 Task: Create in the project ZirconTech and in the Backlog issue 'Implement a new cloud-based fleet management system for a company with advanced vehicle tracking and maintenance features' a child issue 'Big data model interpretability and fairness remediation', and assign it to team member softage.3@softage.net.
Action: Mouse moved to (844, 534)
Screenshot: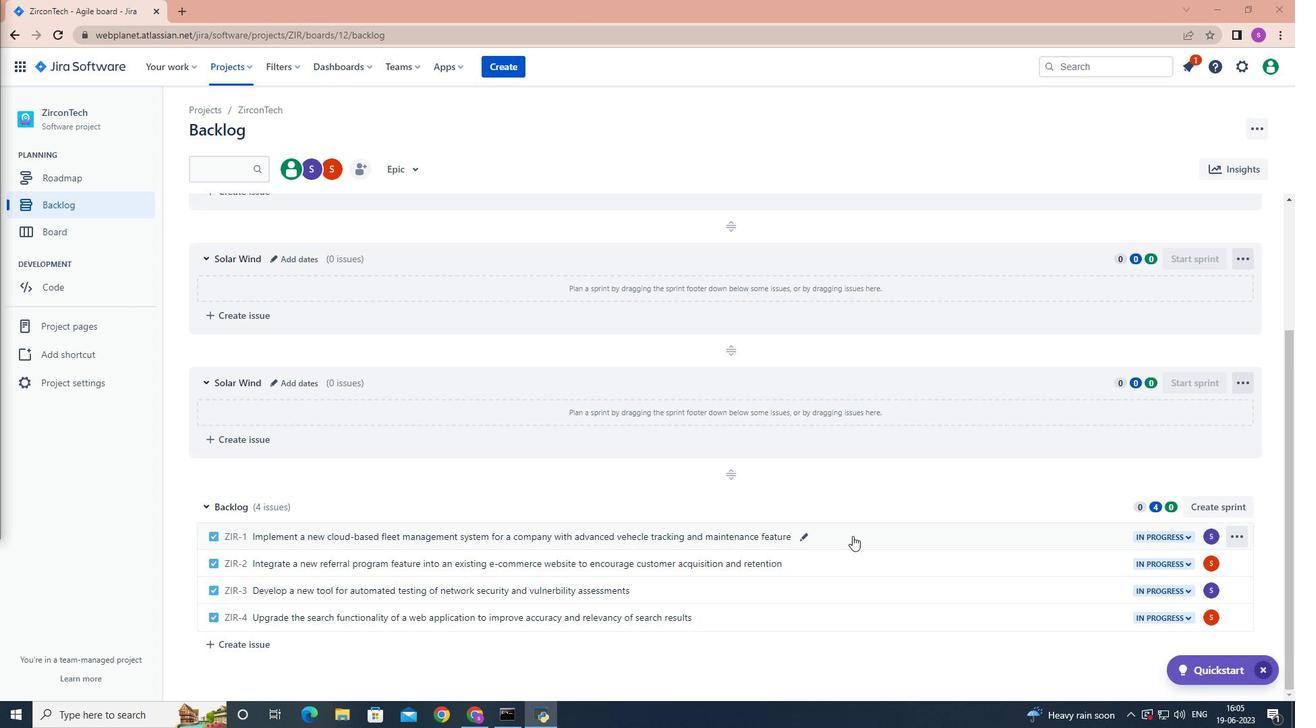
Action: Mouse pressed left at (844, 534)
Screenshot: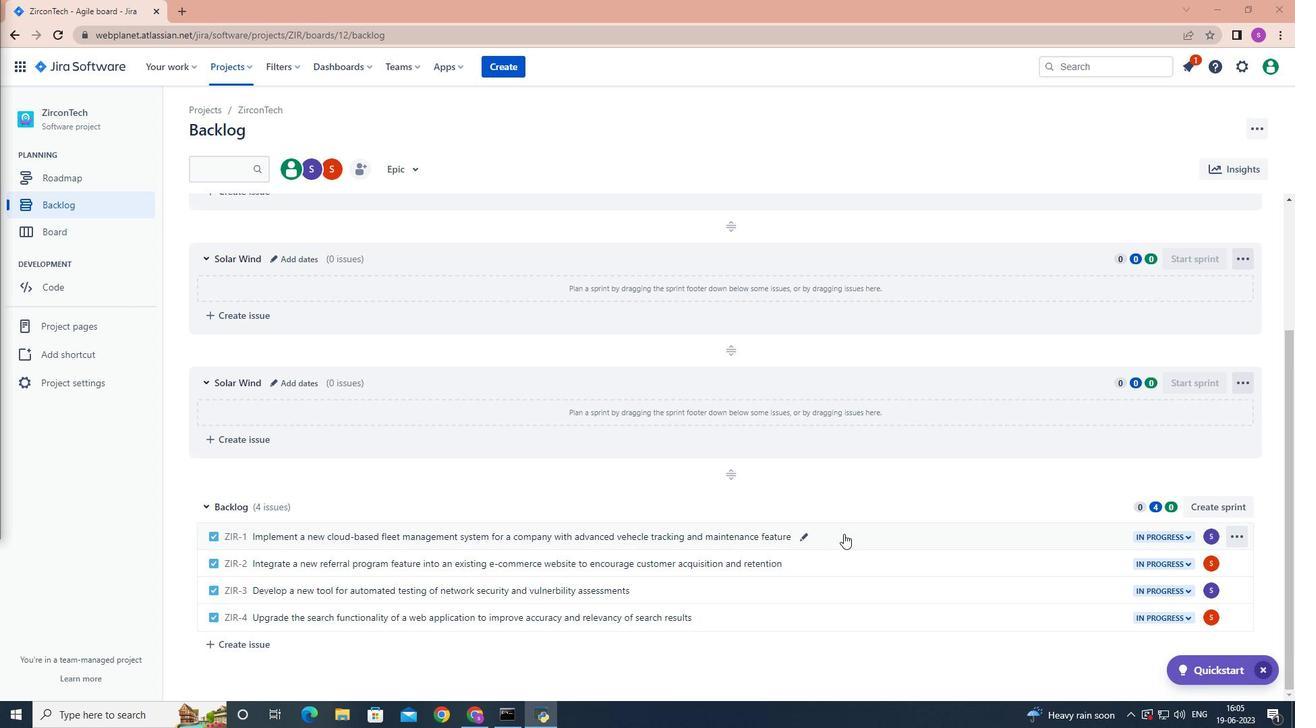 
Action: Mouse moved to (1054, 323)
Screenshot: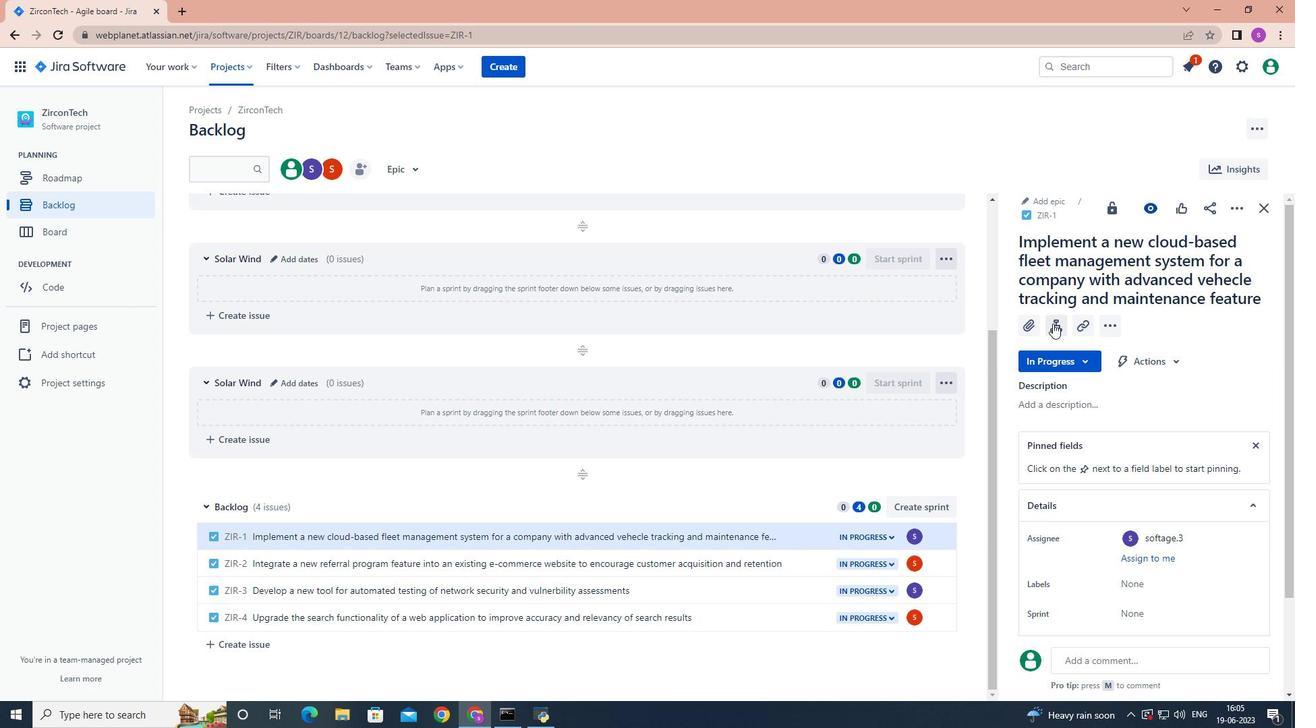 
Action: Mouse pressed left at (1054, 323)
Screenshot: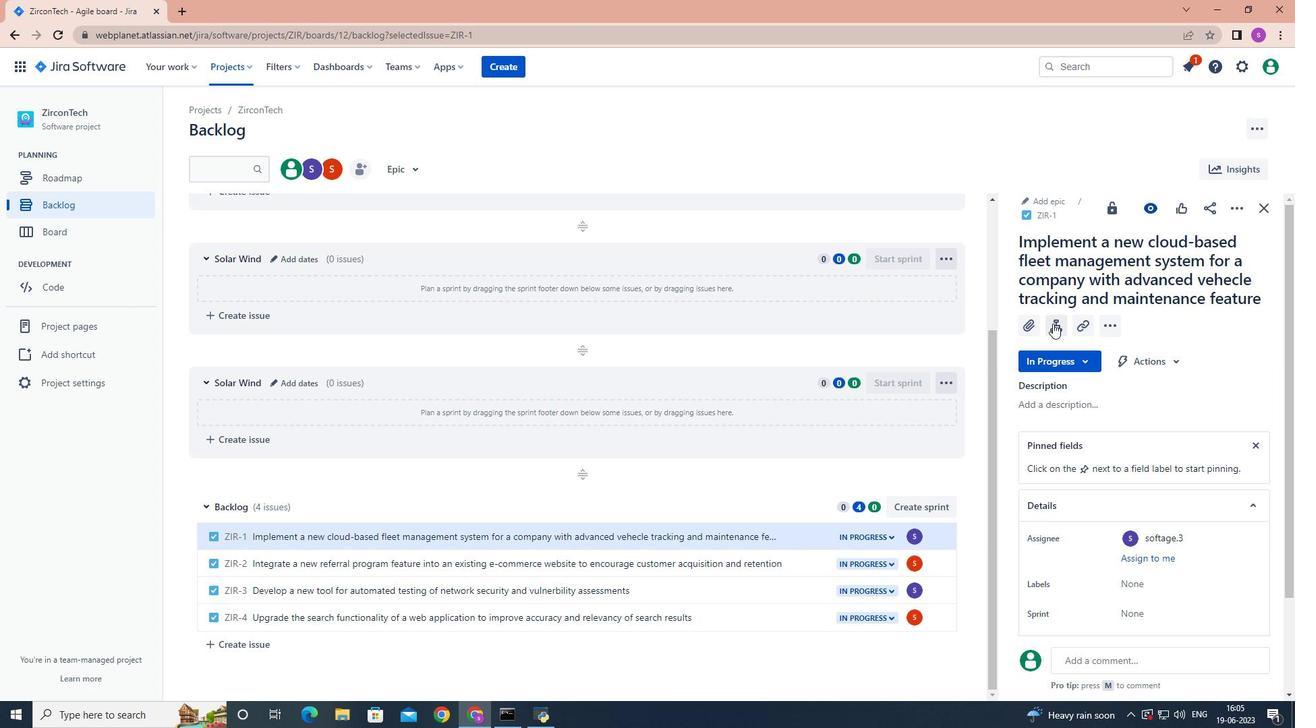 
Action: Mouse moved to (1055, 323)
Screenshot: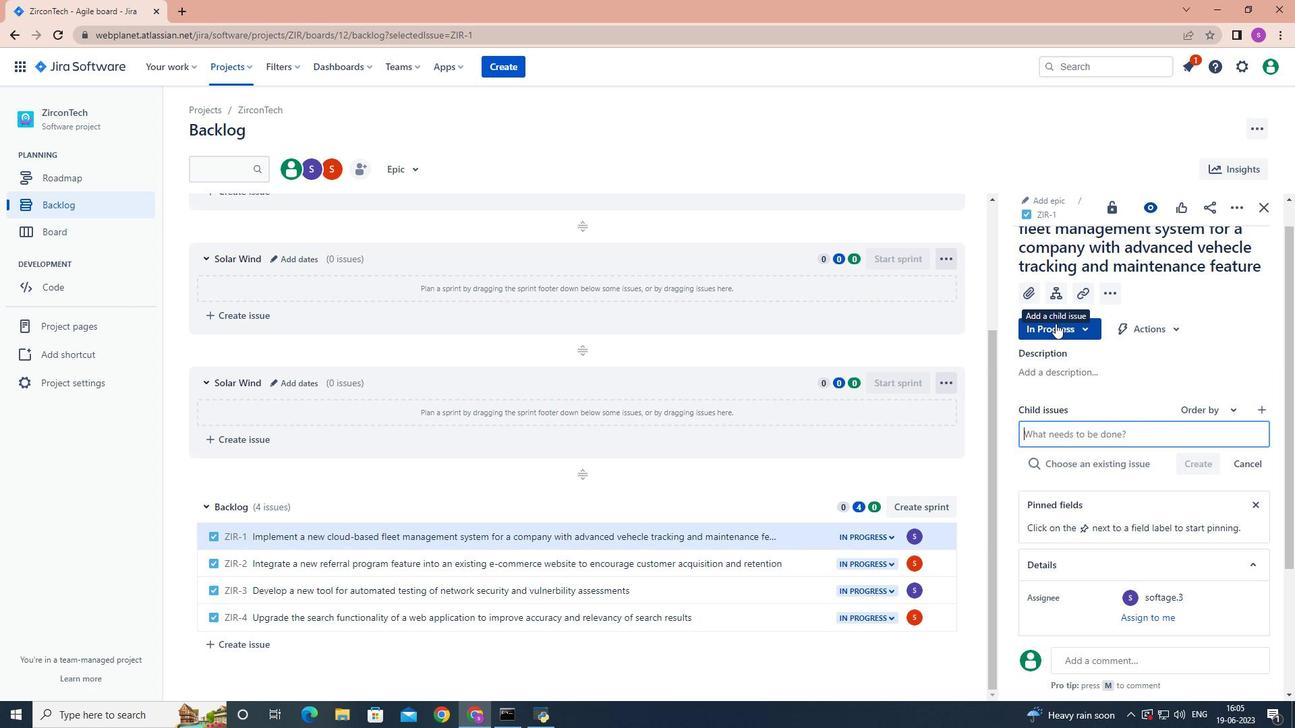 
Action: Key pressed <Key.shift>Big<Key.space>data<Key.space>model<Key.space>maintenance<Key.space>features<Key.backspace><Key.backspace><Key.backspace><Key.backspace><Key.backspace><Key.backspace><Key.backspace><Key.backspace><Key.backspace><Key.backspace><Key.backspace><Key.backspace><Key.backspace><Key.backspace><Key.backspace><Key.backspace><Key.backspace><Key.backspace><Key.backspace><Key.backspace>interpretability<Key.space>and<Key.space>fairness<Key.space>remediation<Key.enter>
Screenshot: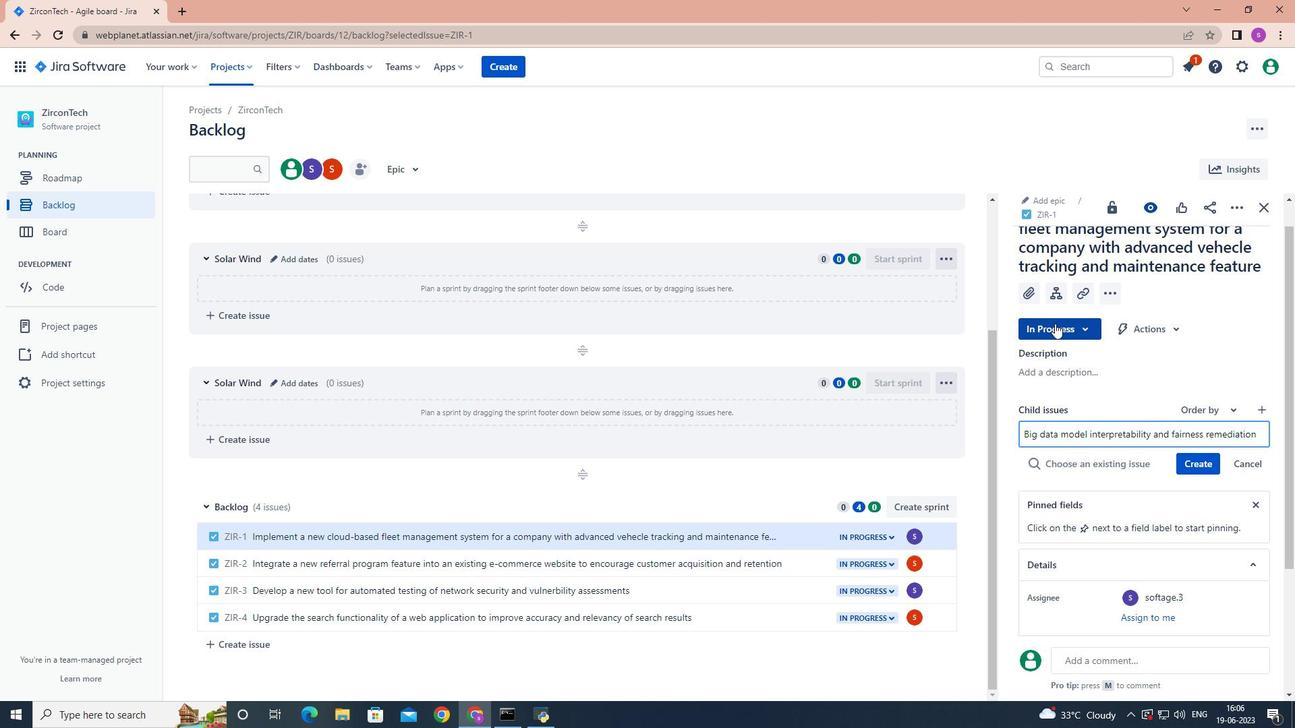 
Action: Mouse moved to (1206, 440)
Screenshot: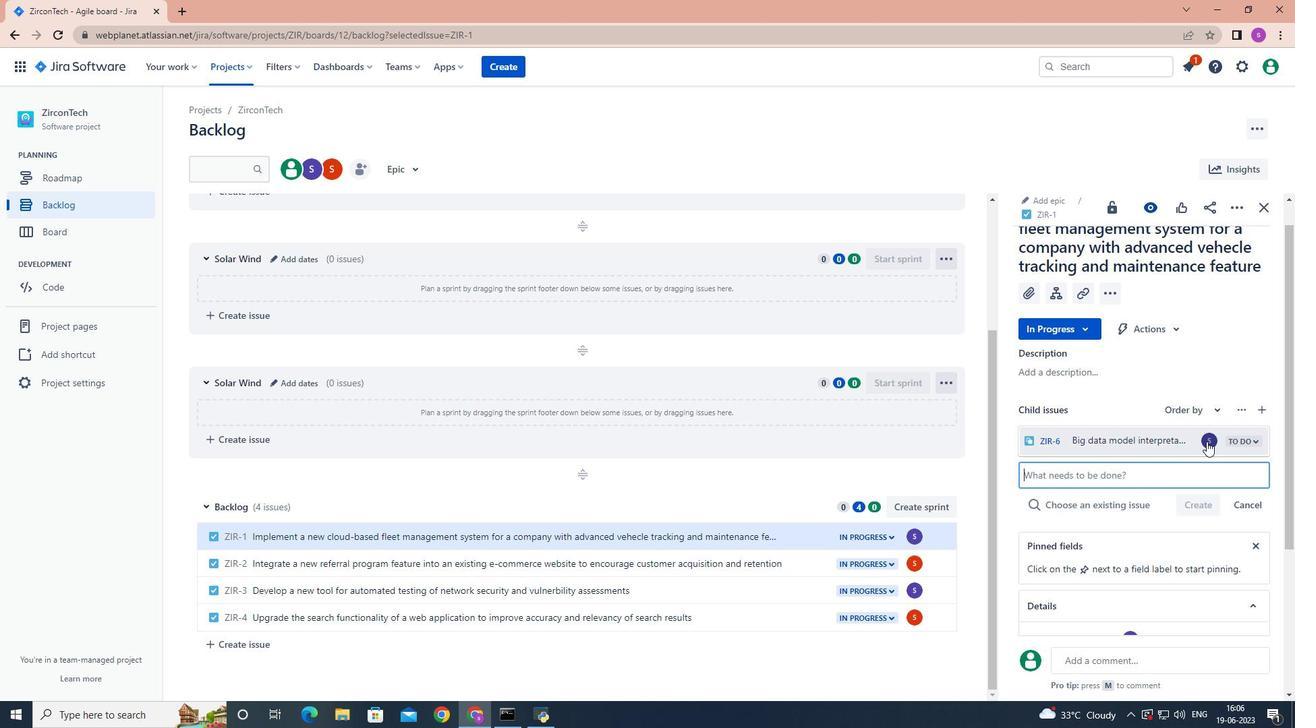 
Action: Mouse pressed left at (1206, 440)
Screenshot: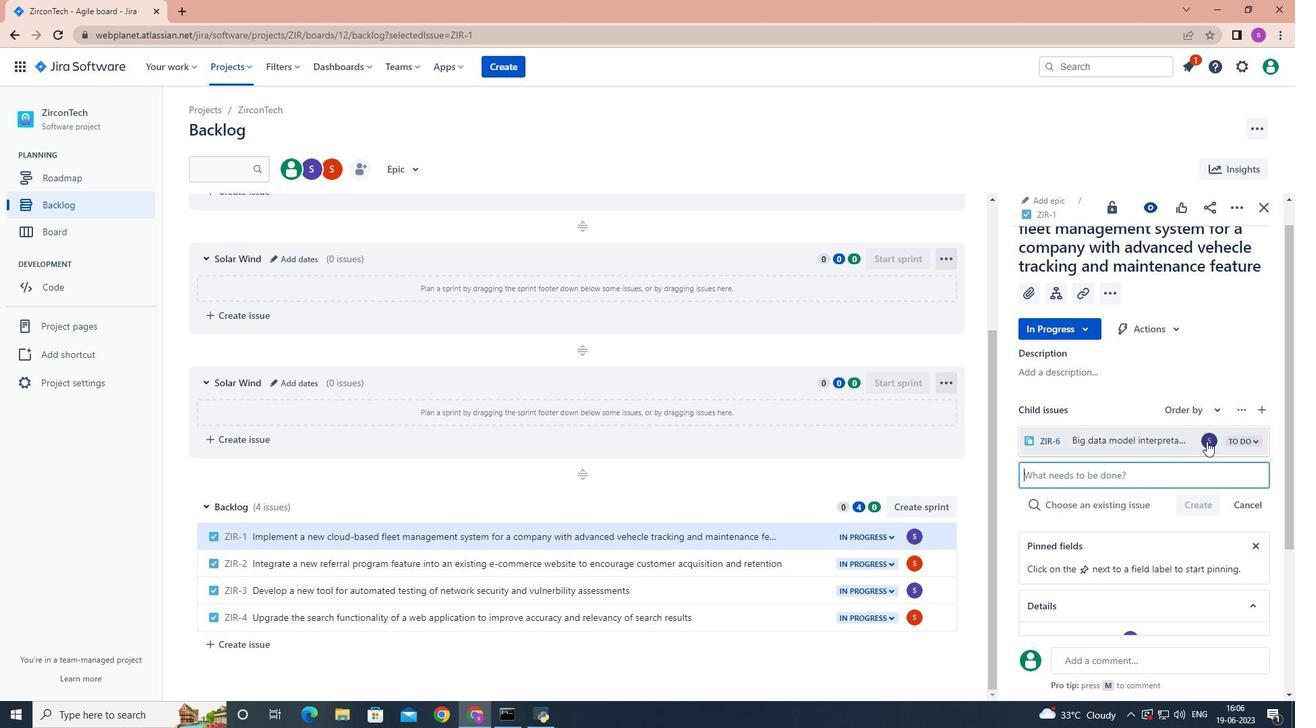 
Action: Mouse moved to (1171, 439)
Screenshot: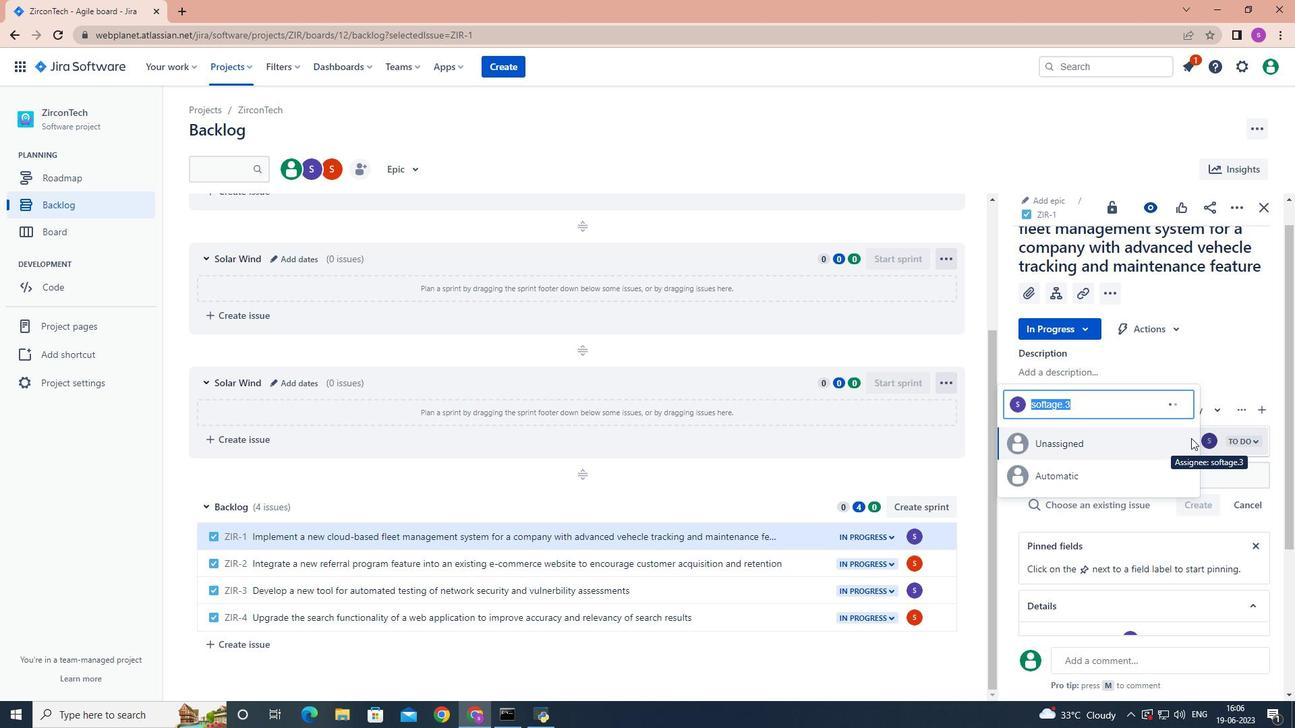 
Action: Key pressed softage.3
Screenshot: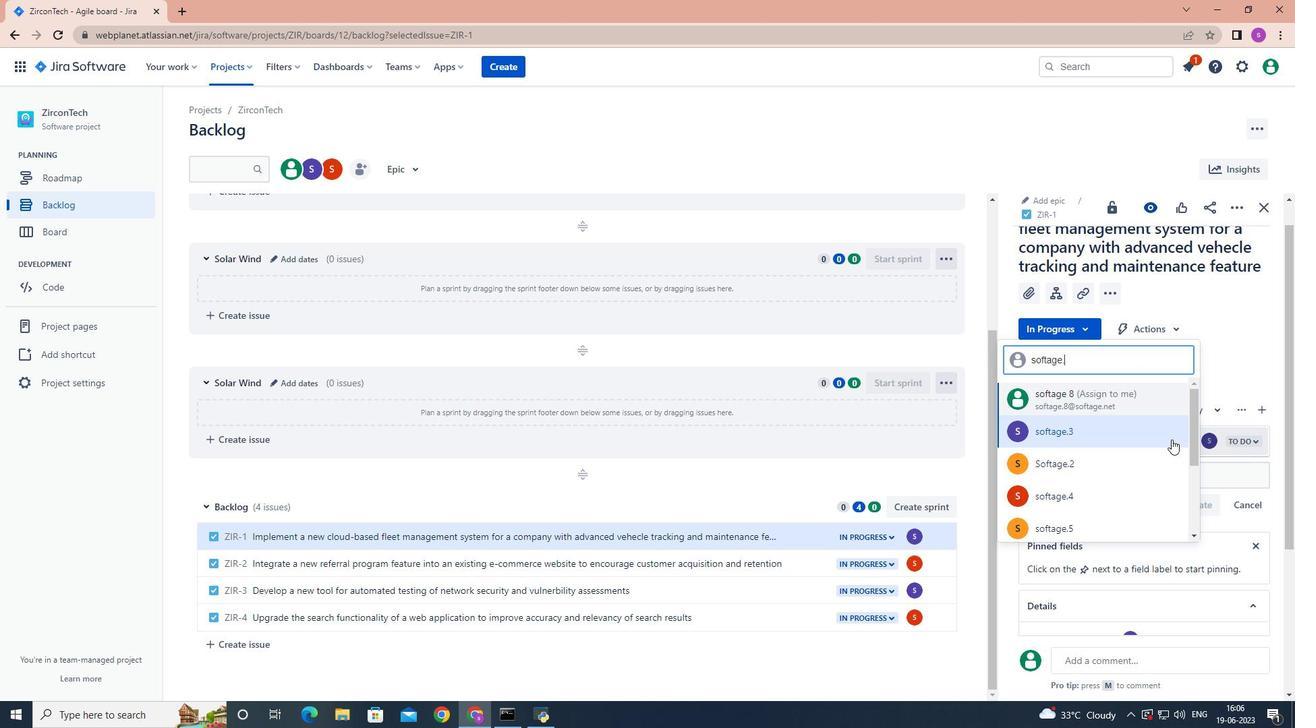 
Action: Mouse moved to (1092, 430)
Screenshot: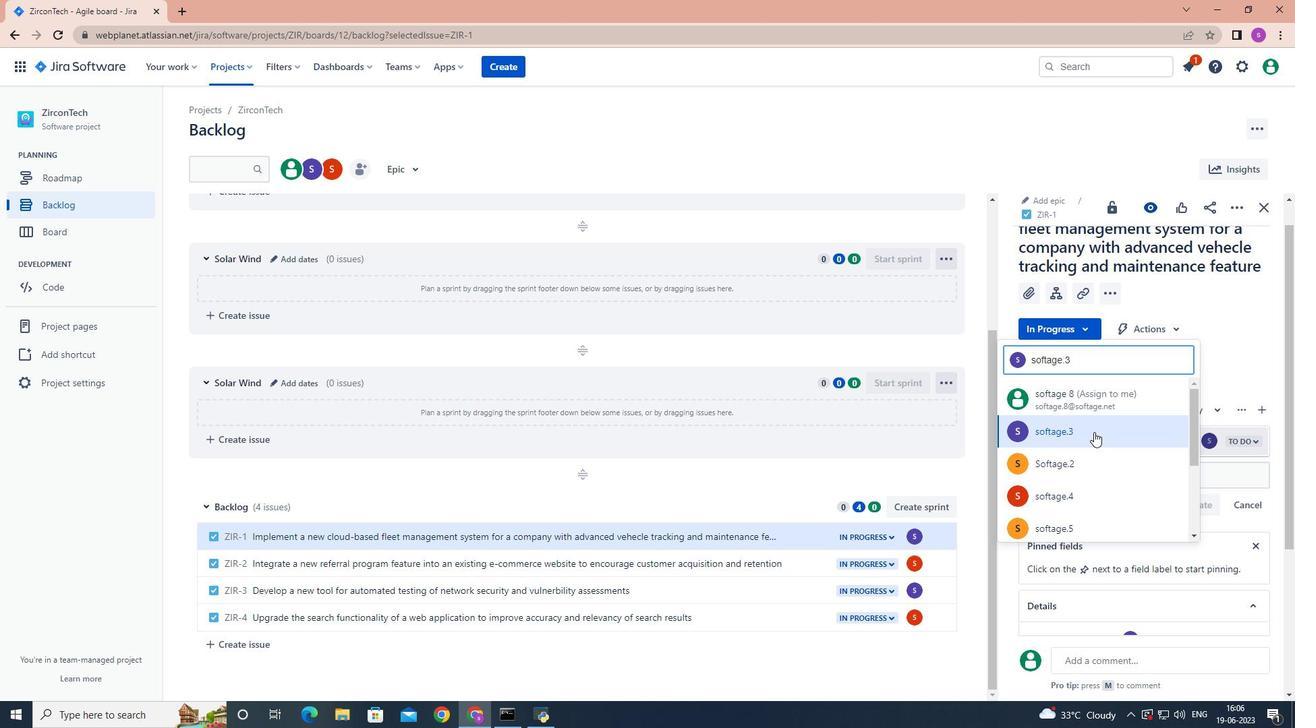 
Action: Mouse pressed left at (1092, 430)
Screenshot: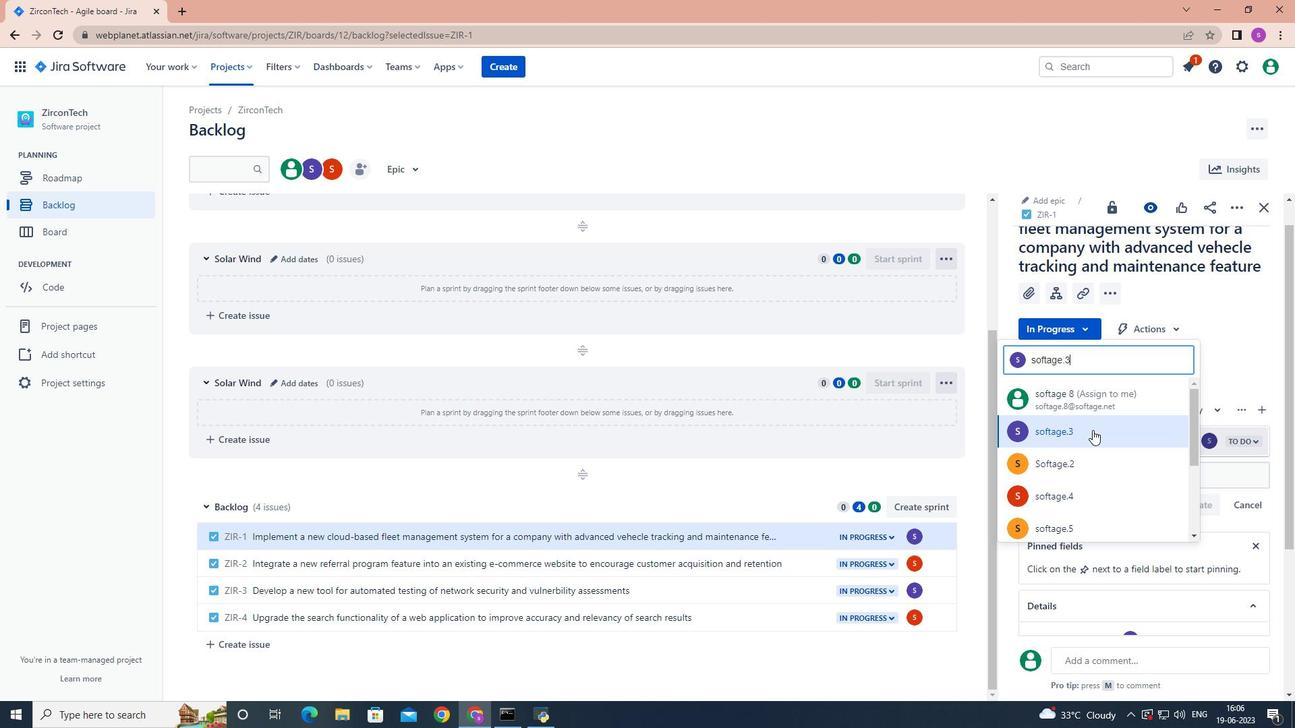 
